 Task: Create New Employee with Employee Name: Ibrahim Sanchez, Address Line1: 847 8th St., Address Line2: Peachtree City, Address Line3:  GA 30269, Cell Number: 316-426-1559
Action: Mouse moved to (145, 28)
Screenshot: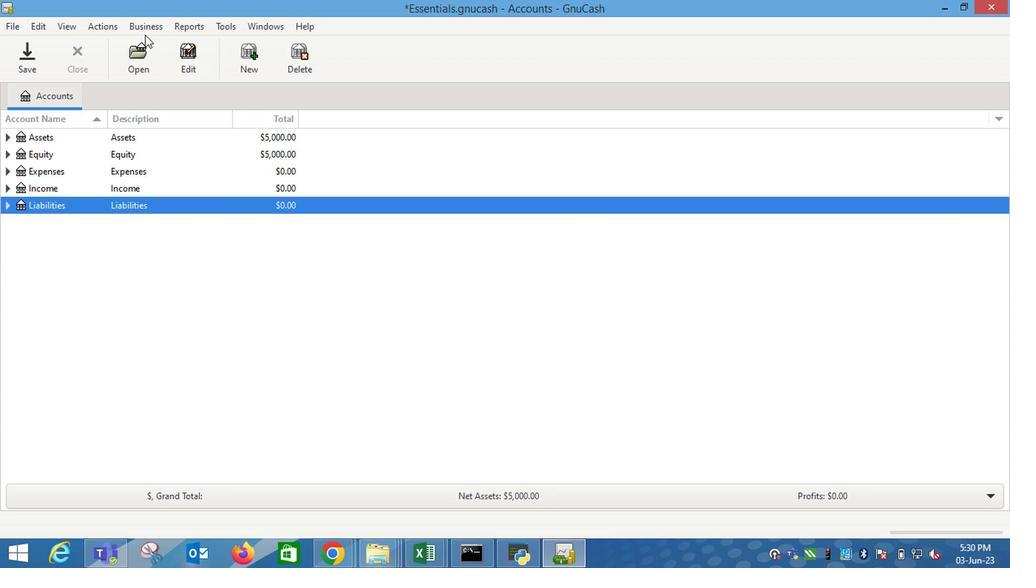 
Action: Mouse pressed left at (145, 28)
Screenshot: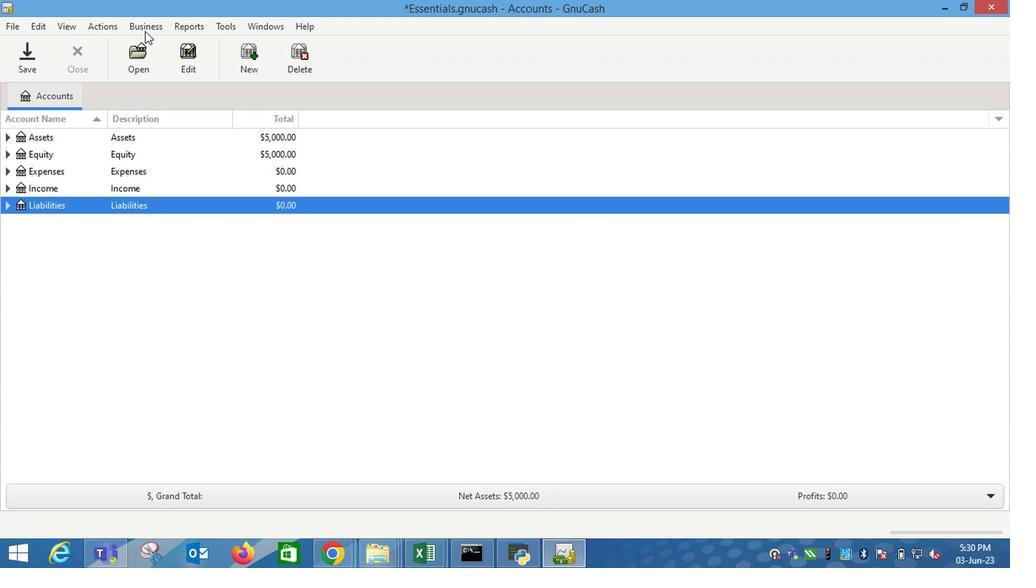 
Action: Mouse moved to (292, 105)
Screenshot: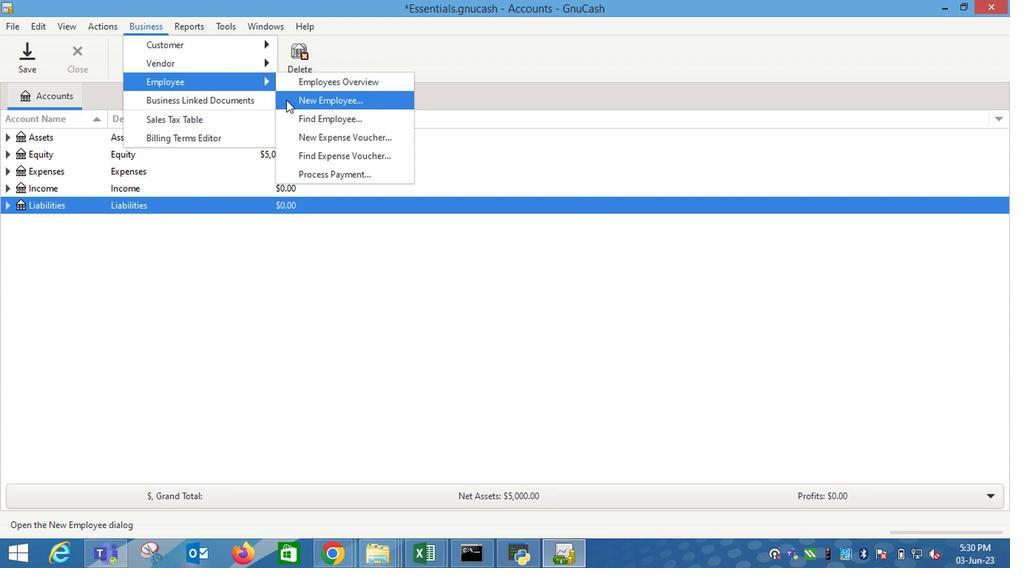 
Action: Mouse pressed left at (292, 105)
Screenshot: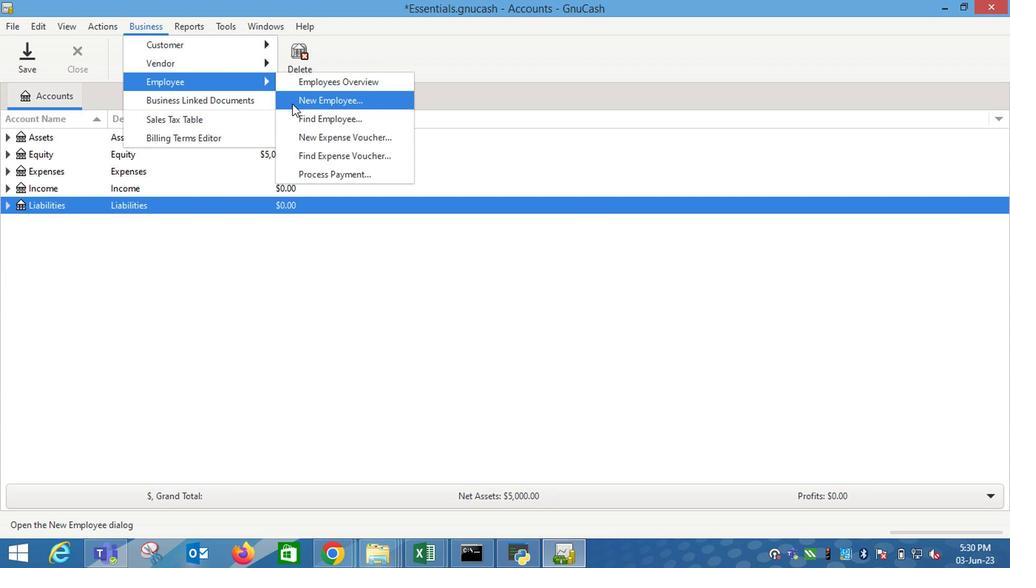 
Action: Mouse moved to (465, 226)
Screenshot: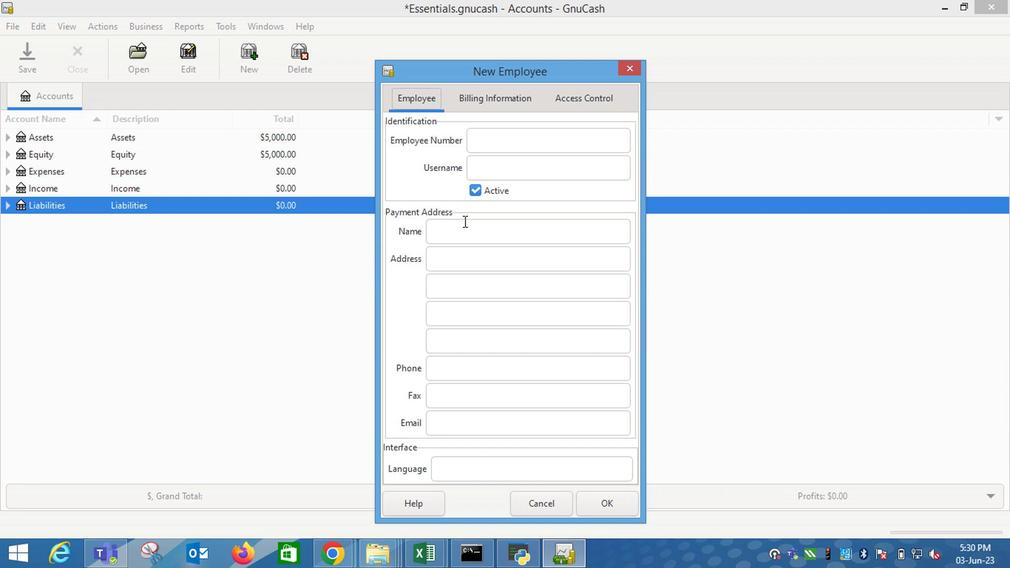 
Action: Mouse pressed left at (465, 226)
Screenshot: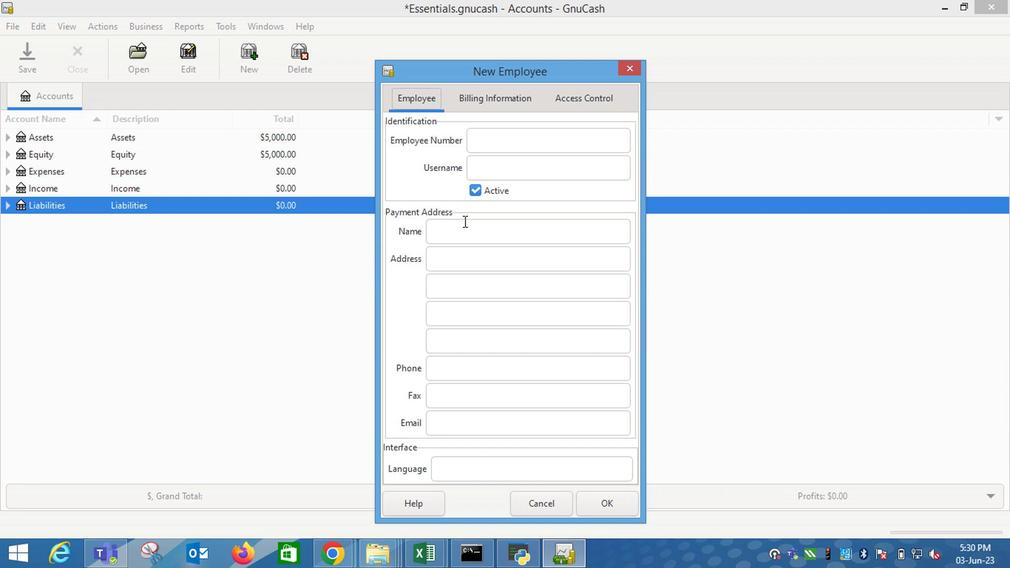 
Action: Mouse moved to (818, 314)
Screenshot: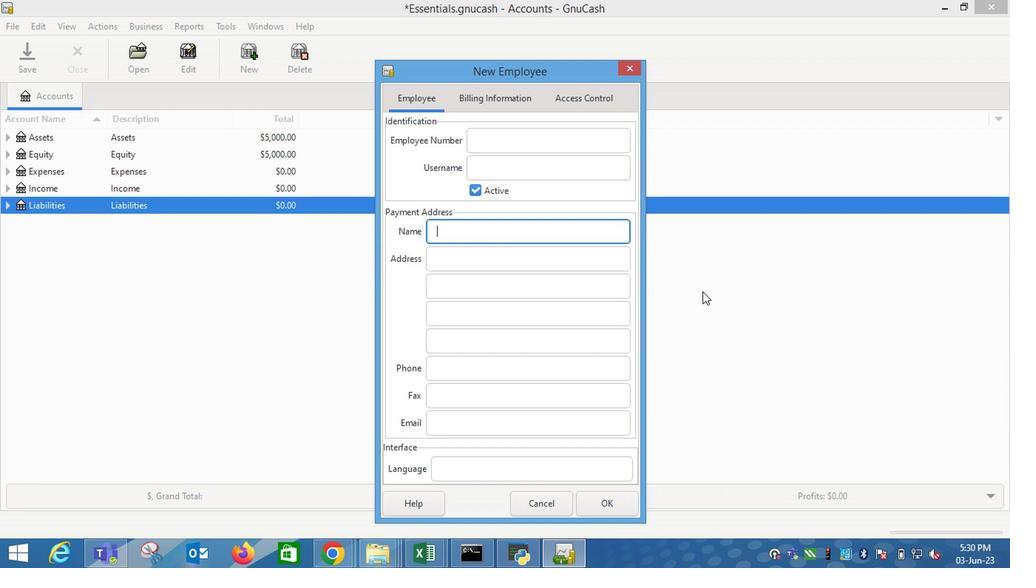 
Action: Key pressed <Key.shift_r>Ibrahim<Key.space><Key.shift_r>Sanchez<Key.tab>847<Key.space>8th<Key.space><Key.shift_r>St.<Key.tab><Key.shift_r>Peachtree<Key.space><Key.shift_r>City<Key.tab><Key.shift_r>GA<Key.space>32069<Key.tab><Key.tab>316-426-1559
Screenshot: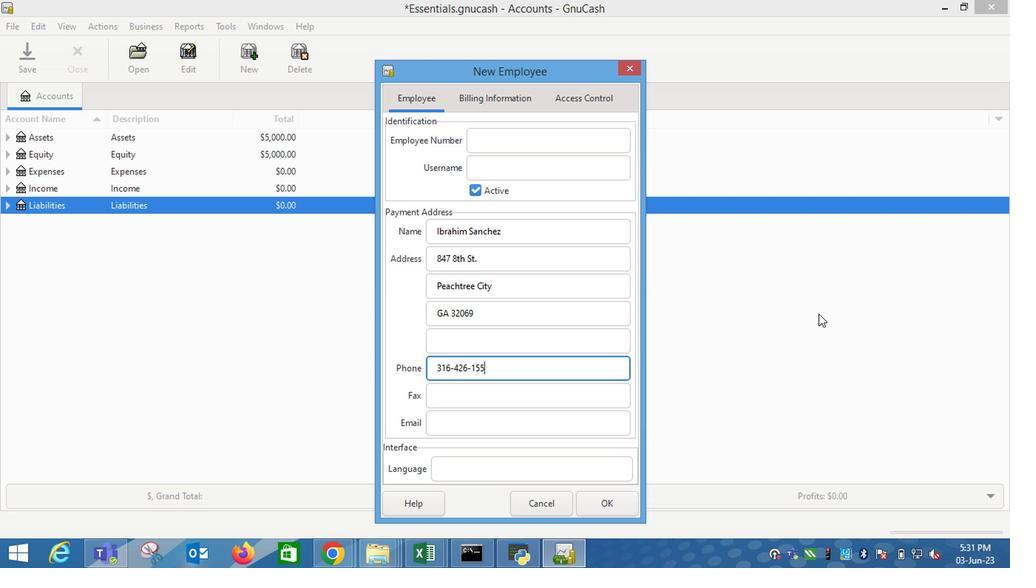 
Action: Mouse moved to (484, 98)
Screenshot: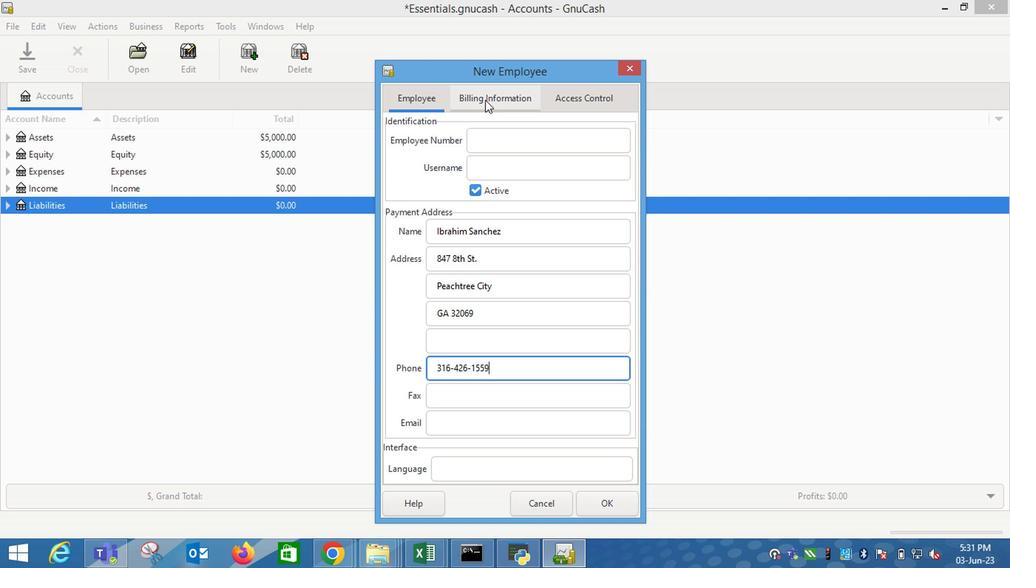 
Action: Mouse pressed left at (484, 98)
Screenshot: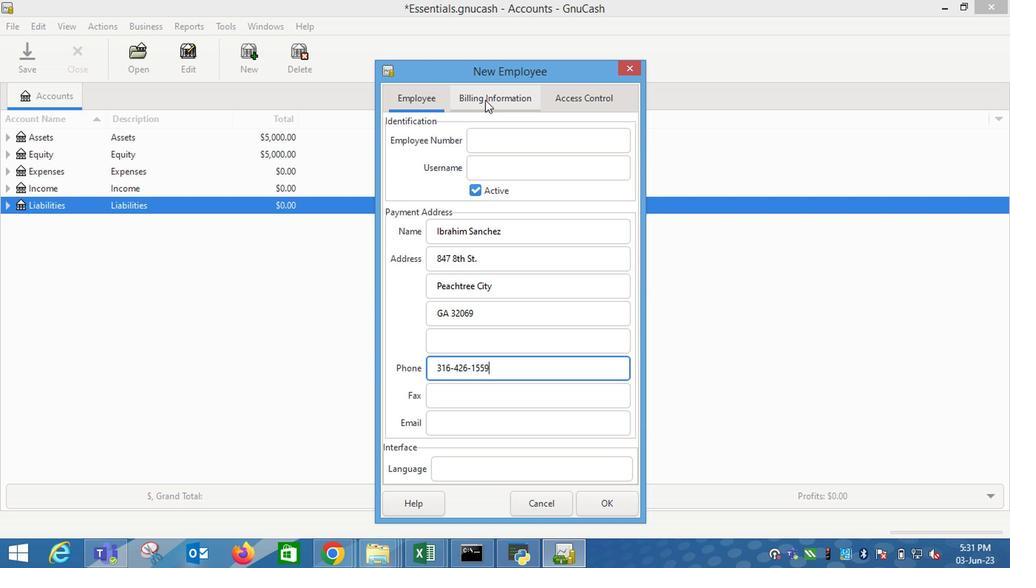 
Action: Mouse moved to (627, 504)
Screenshot: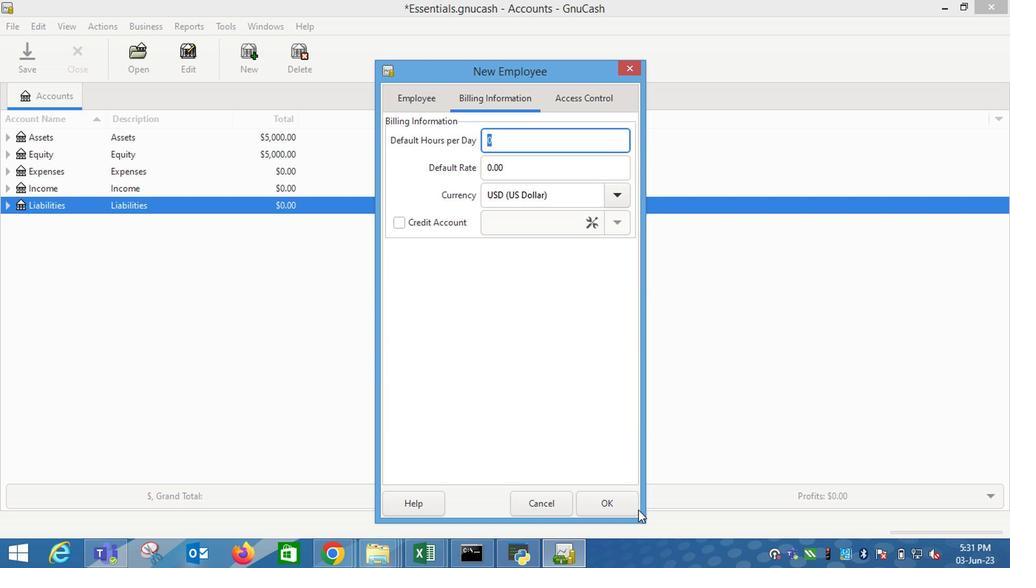 
Action: Mouse pressed left at (627, 504)
Screenshot: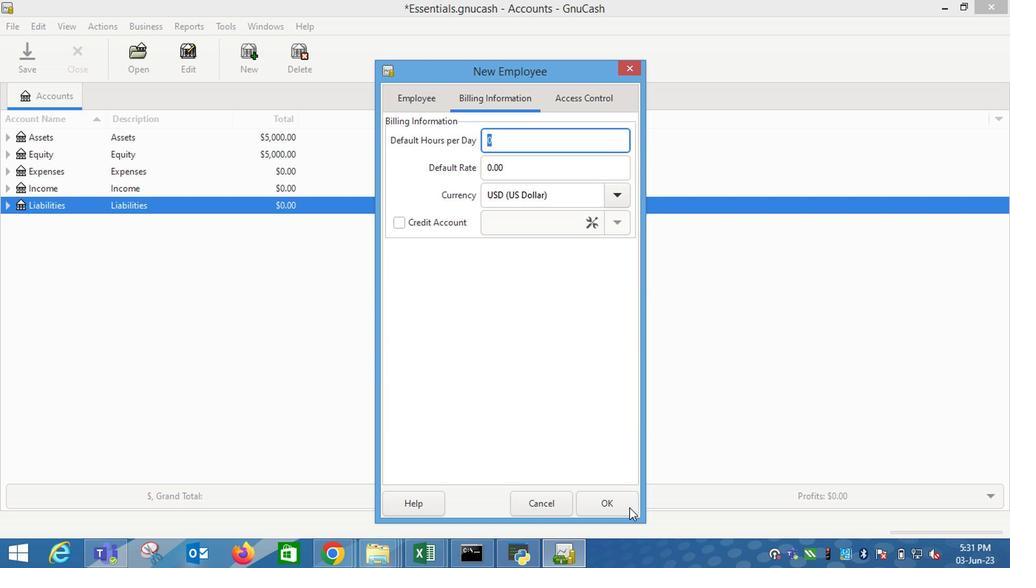
